 Task: Invite Team Member Softage.1@softage.net to Workspace Creative Writing. Invite Team Member Softage.2@softage.net to Workspace Creative Writing. Invite Team Member Softage.3@softage.net to Workspace Creative Writing. Invite Team Member Softage.4@softage.net to Workspace Creative Writing
Action: Mouse moved to (330, 411)
Screenshot: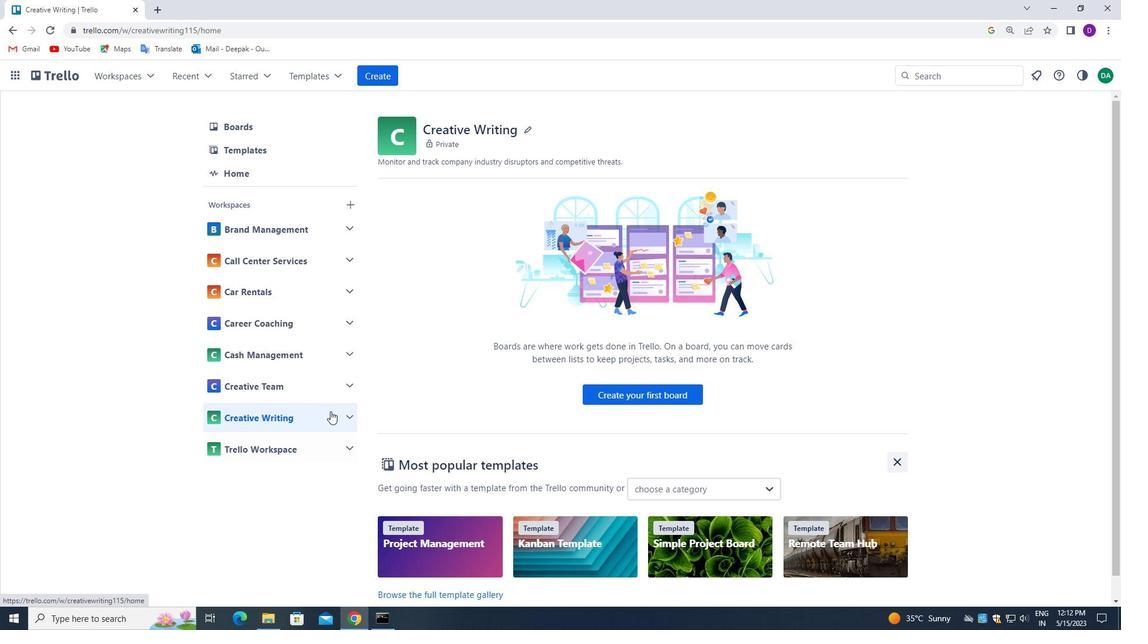 
Action: Mouse pressed left at (330, 411)
Screenshot: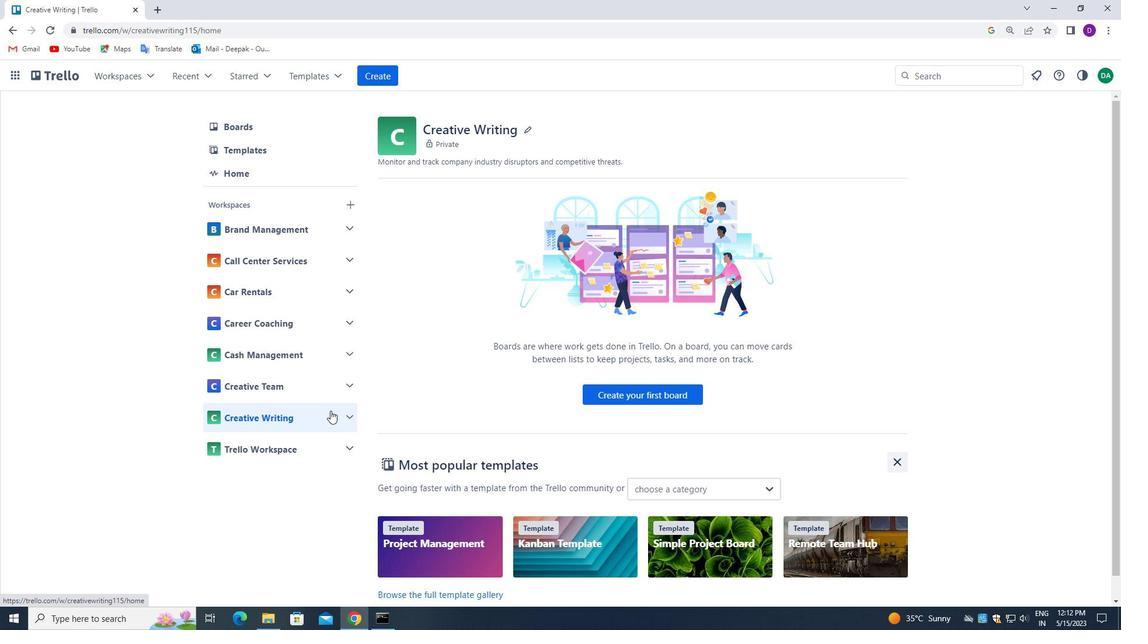 
Action: Mouse moved to (284, 515)
Screenshot: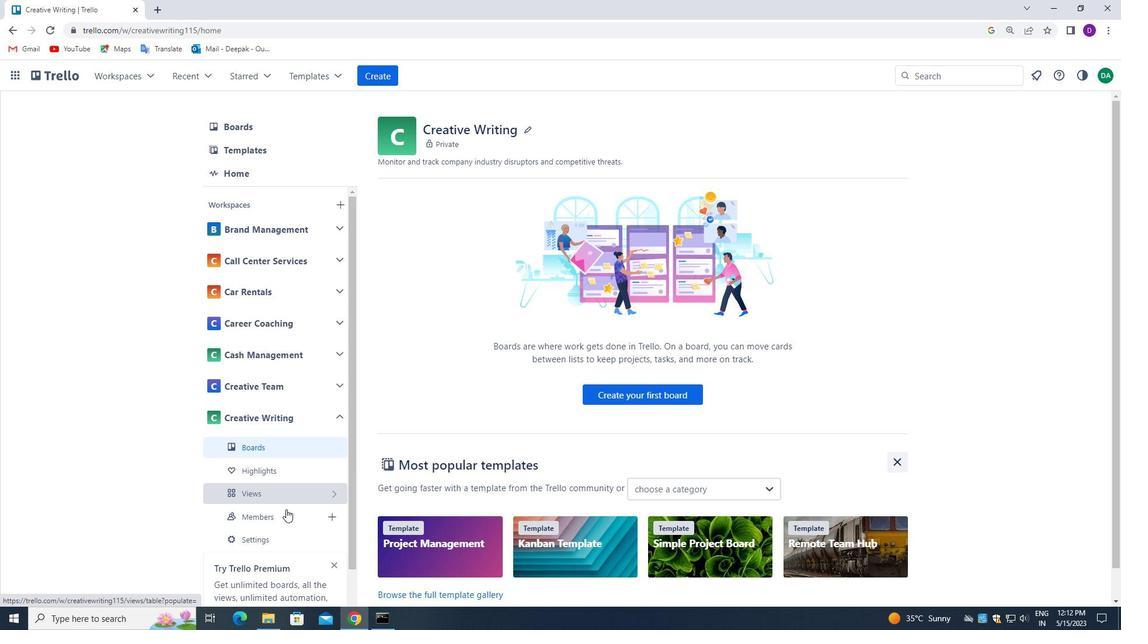 
Action: Mouse pressed left at (284, 515)
Screenshot: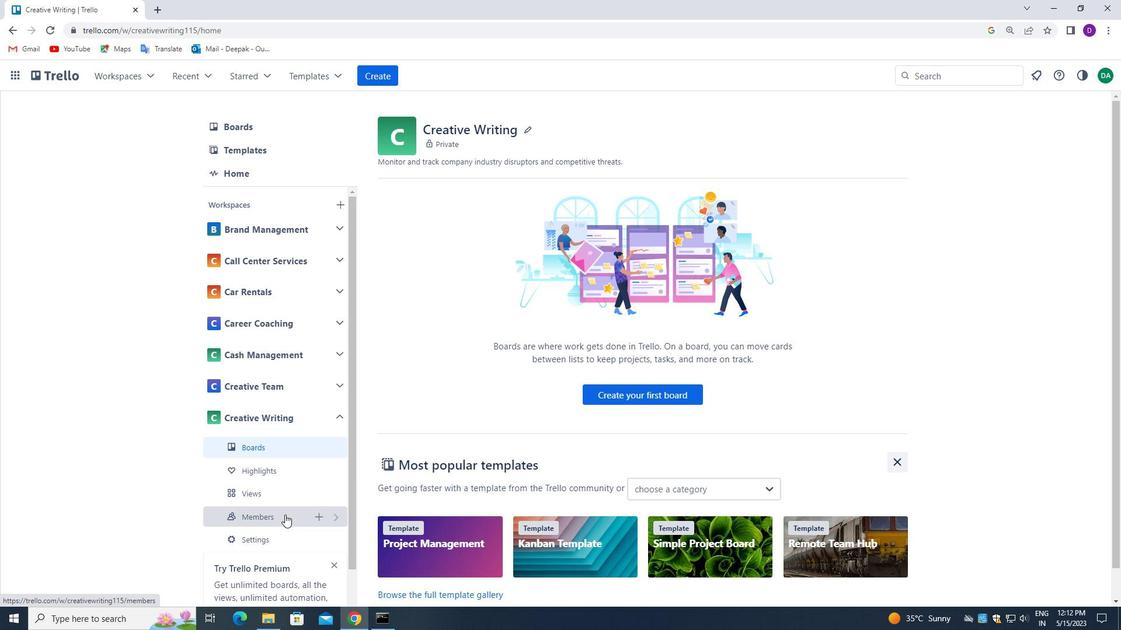 
Action: Mouse moved to (864, 127)
Screenshot: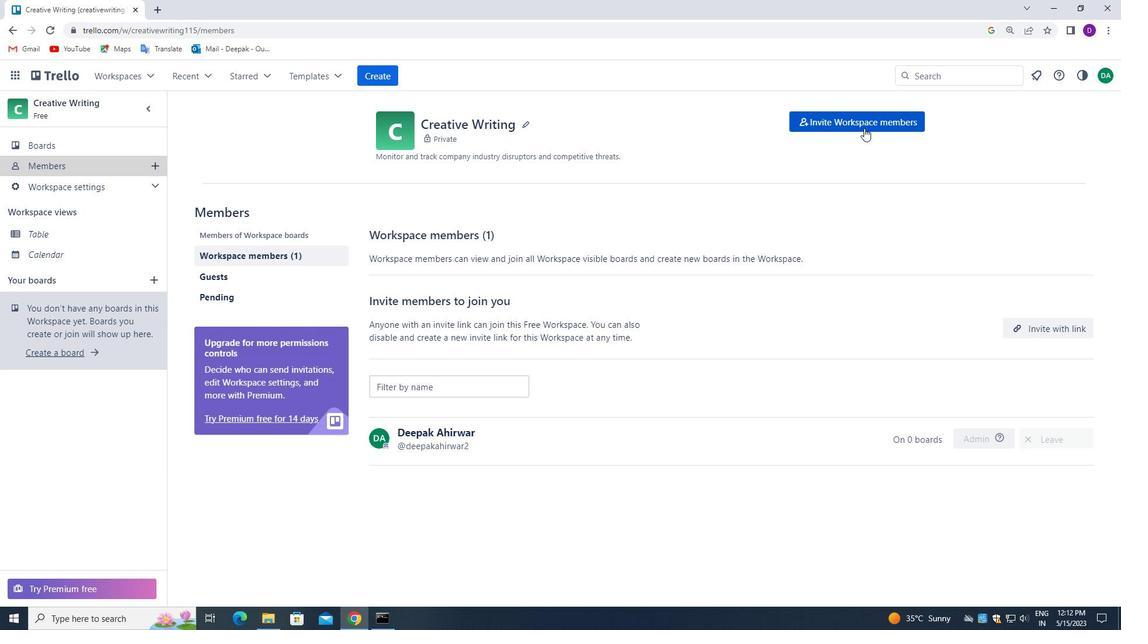 
Action: Mouse pressed left at (864, 127)
Screenshot: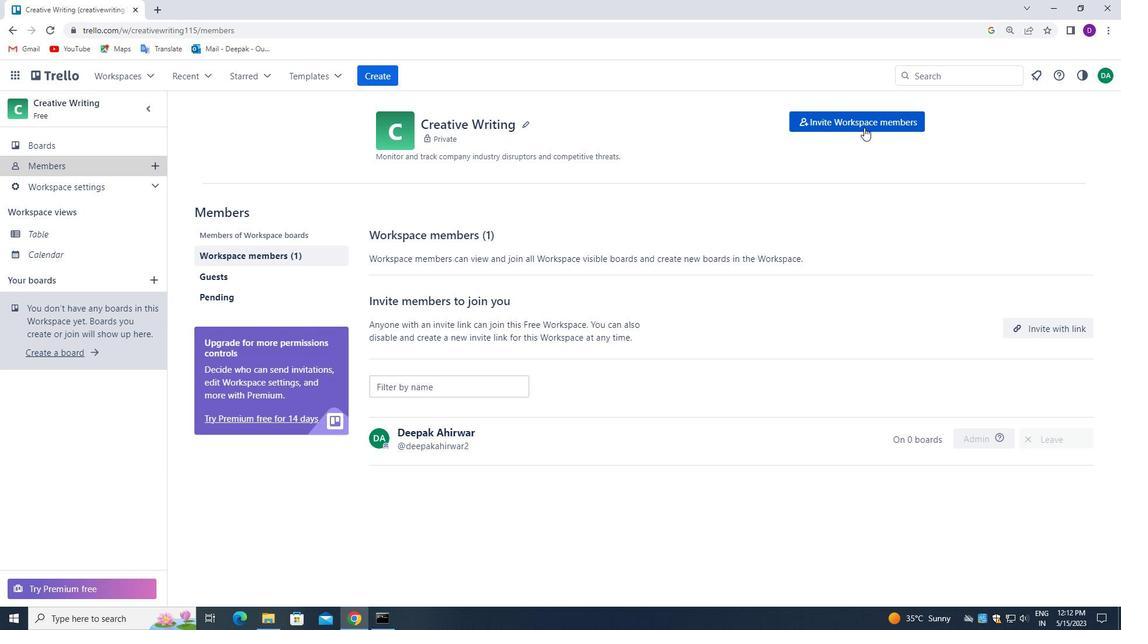 
Action: Mouse moved to (440, 331)
Screenshot: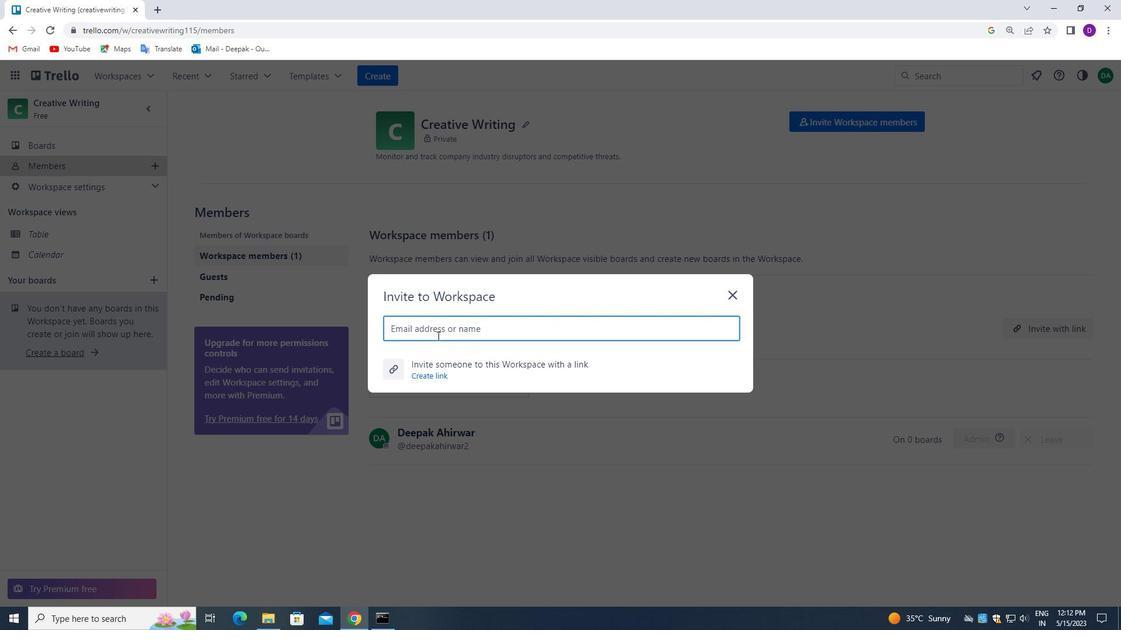 
Action: Mouse pressed left at (440, 331)
Screenshot: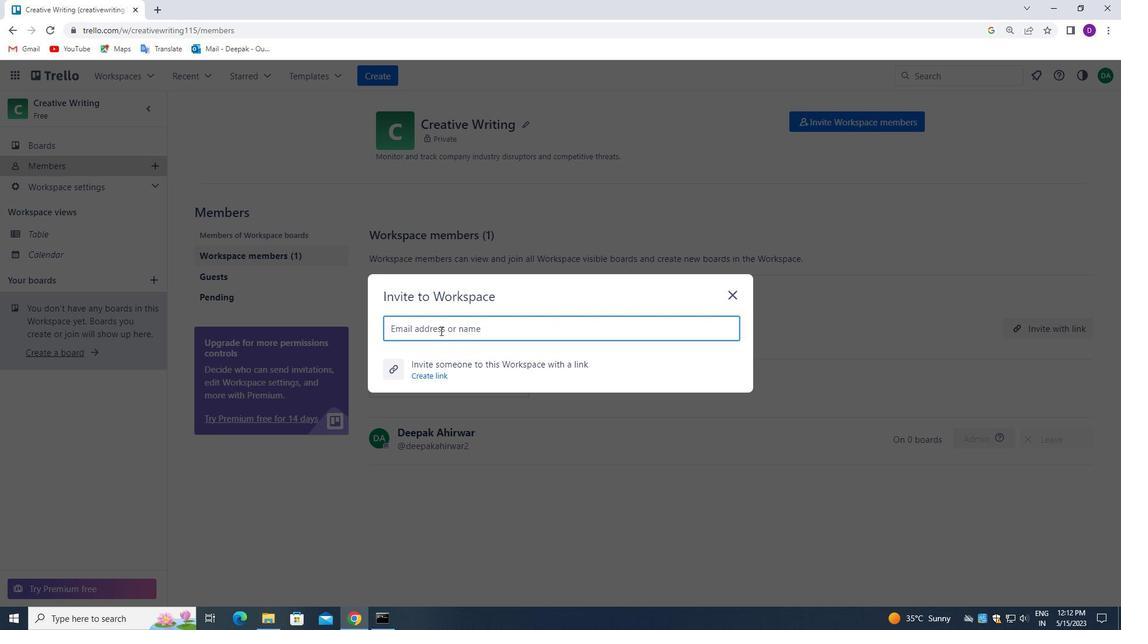 
Action: Key pressed softage.1<Key.shift>@SOFTAGE.NET
Screenshot: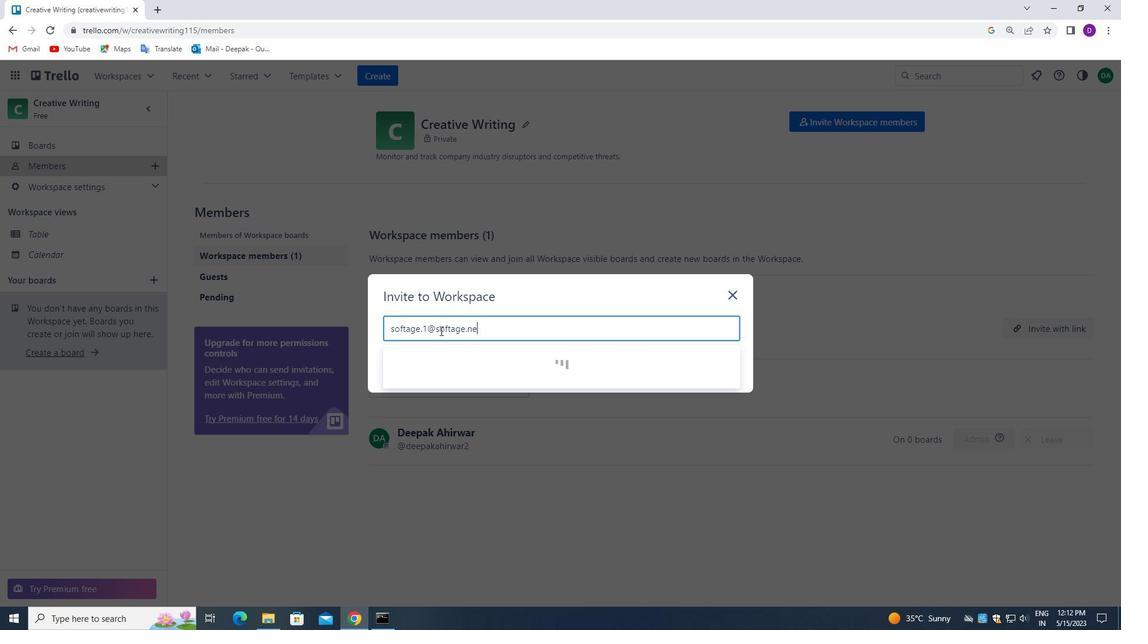 
Action: Mouse moved to (457, 362)
Screenshot: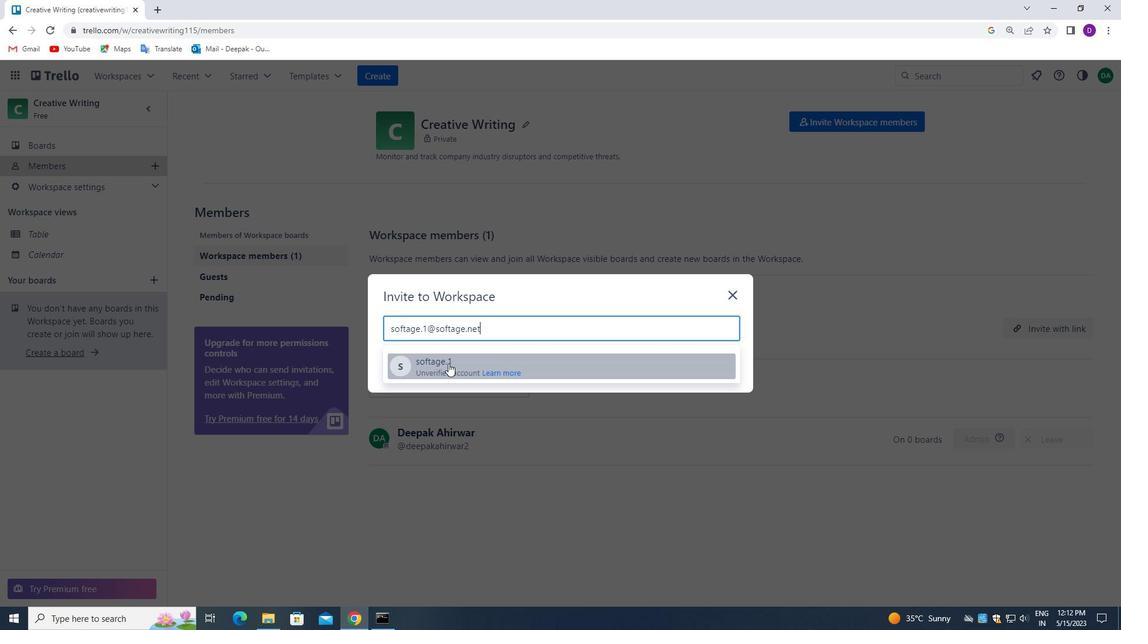 
Action: Mouse pressed left at (457, 362)
Screenshot: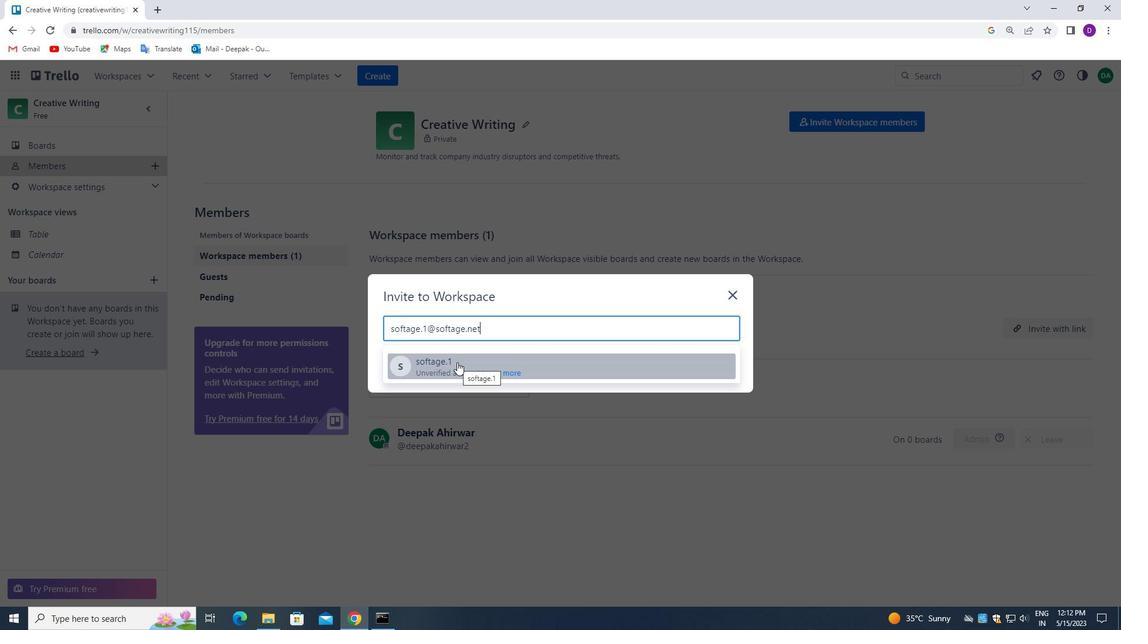 
Action: Key pressed SOFTAGE.2<Key.shift>@SOFTAGE.NET
Screenshot: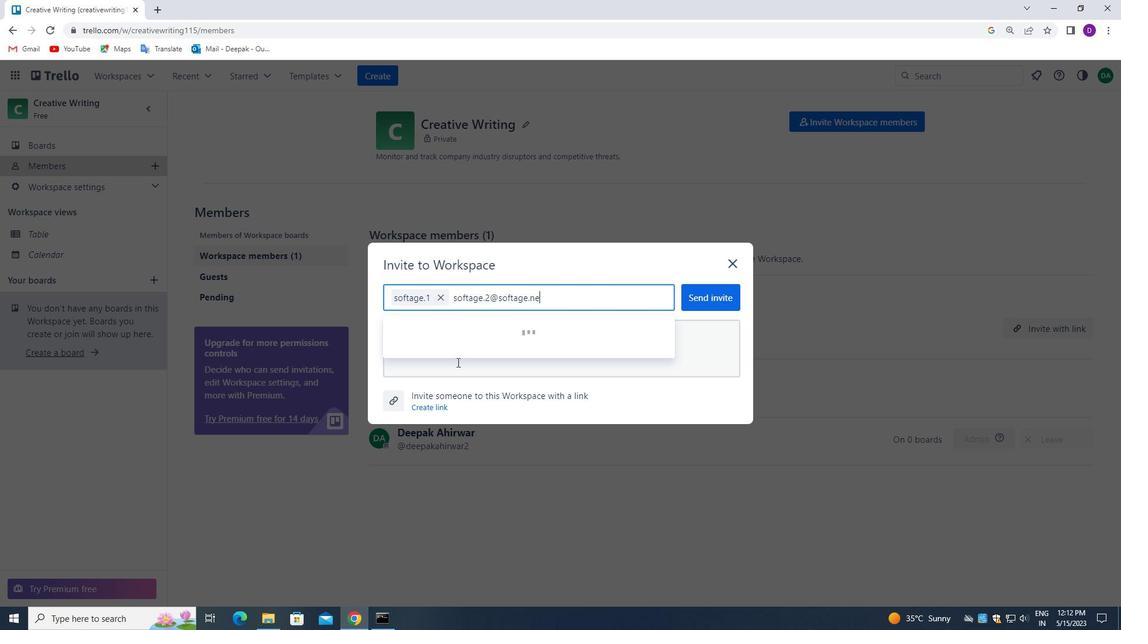 
Action: Mouse moved to (477, 334)
Screenshot: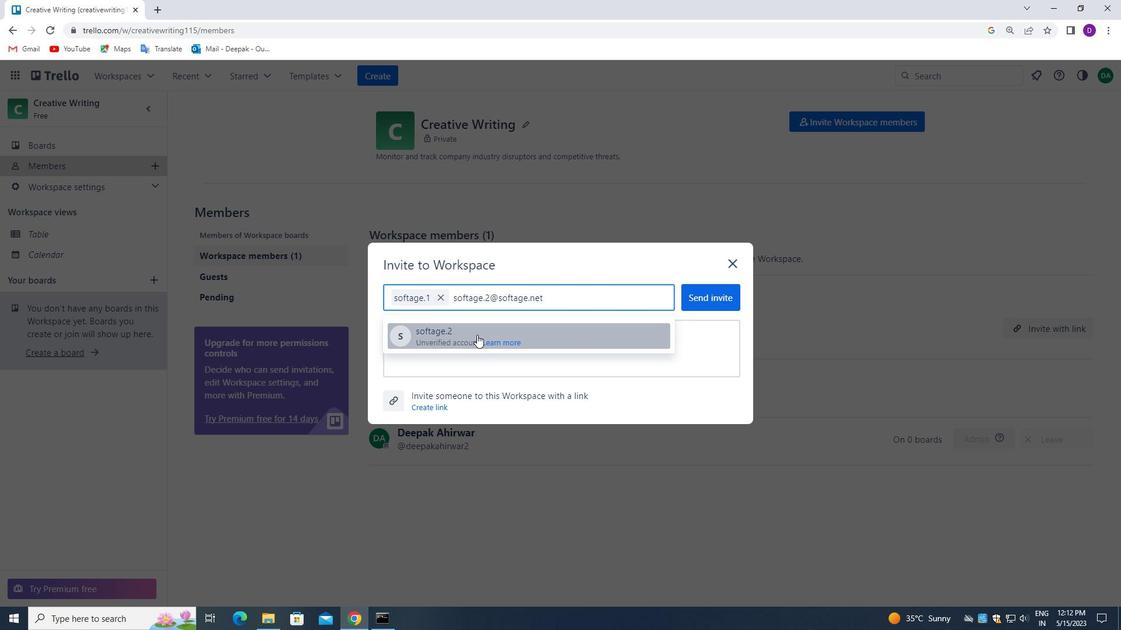 
Action: Mouse pressed left at (477, 334)
Screenshot: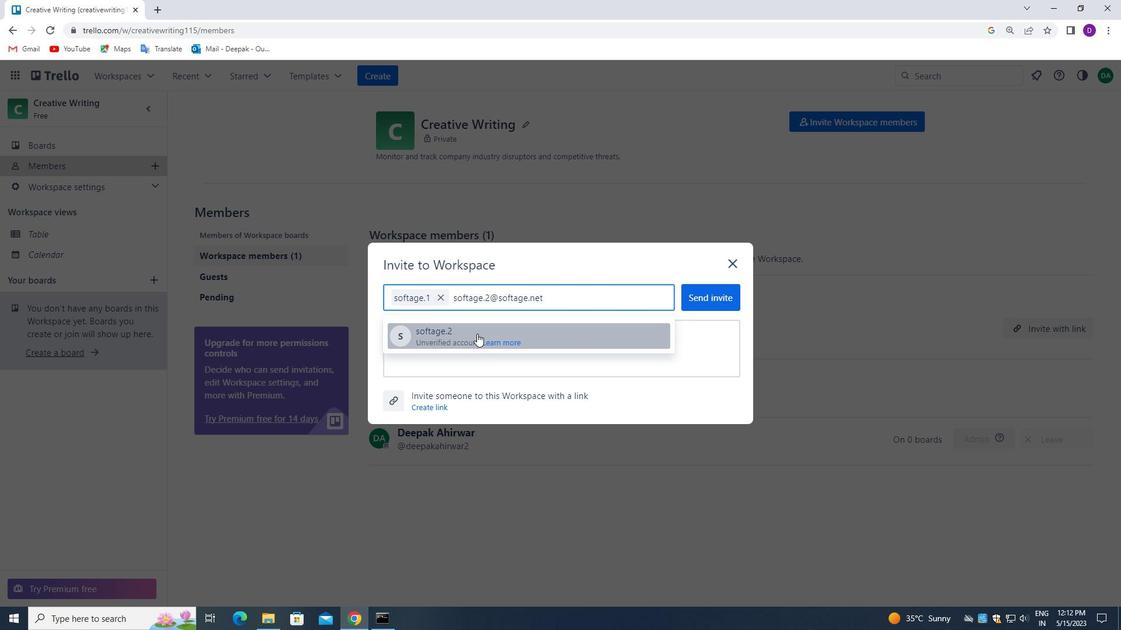 
Action: Mouse moved to (477, 333)
Screenshot: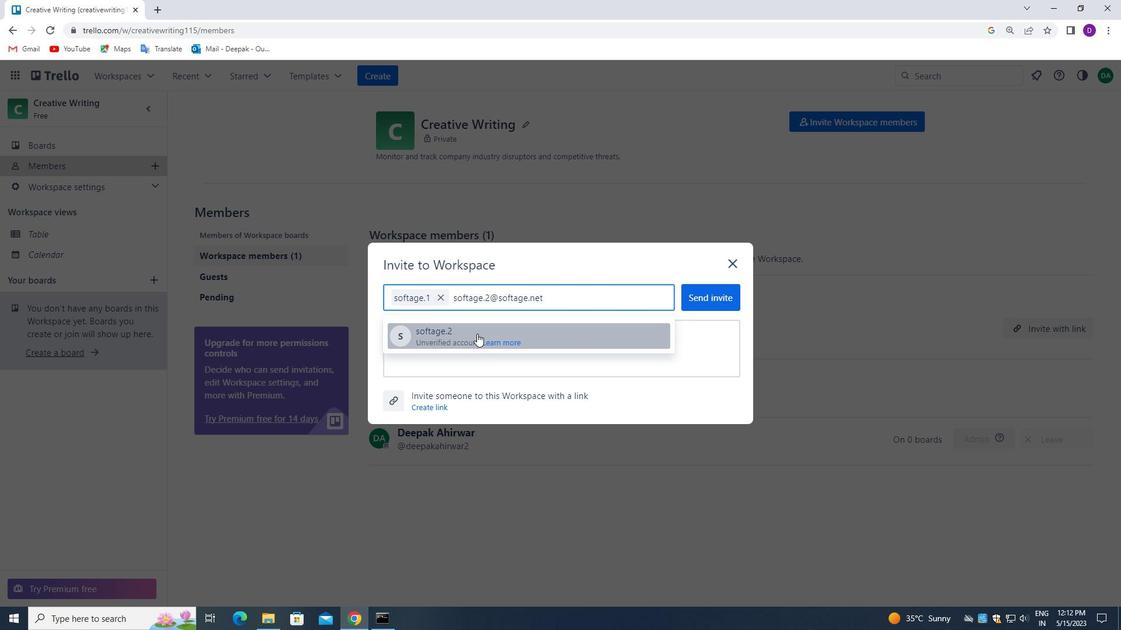 
Action: Key pressed SOFTAGE.3<Key.shift>@SOFTAGE.NET
Screenshot: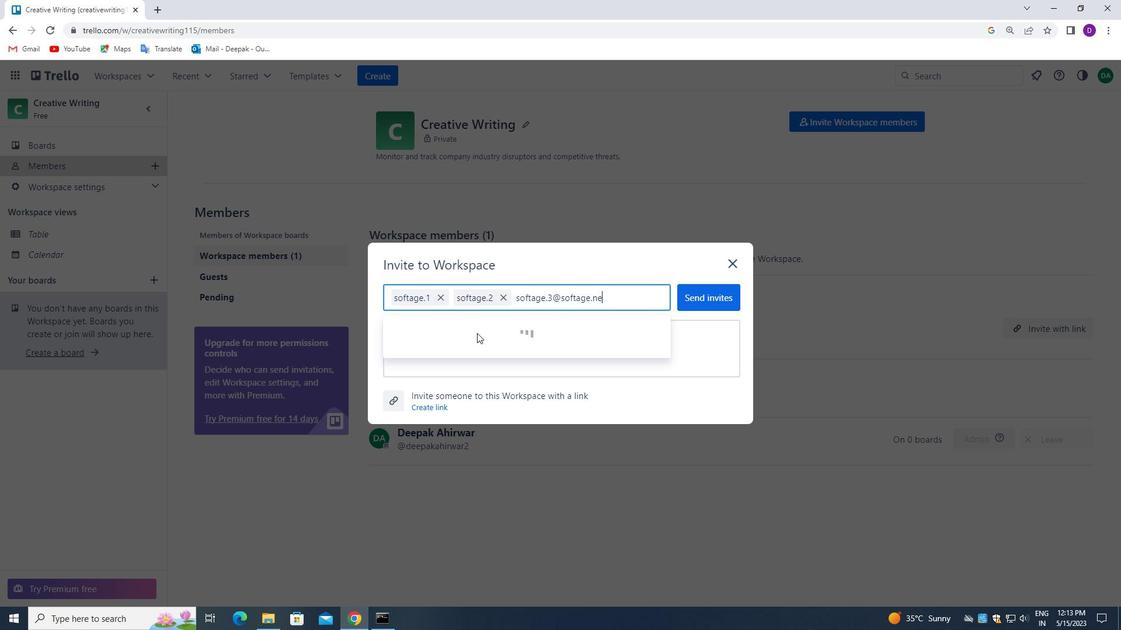 
Action: Mouse pressed left at (477, 333)
Screenshot: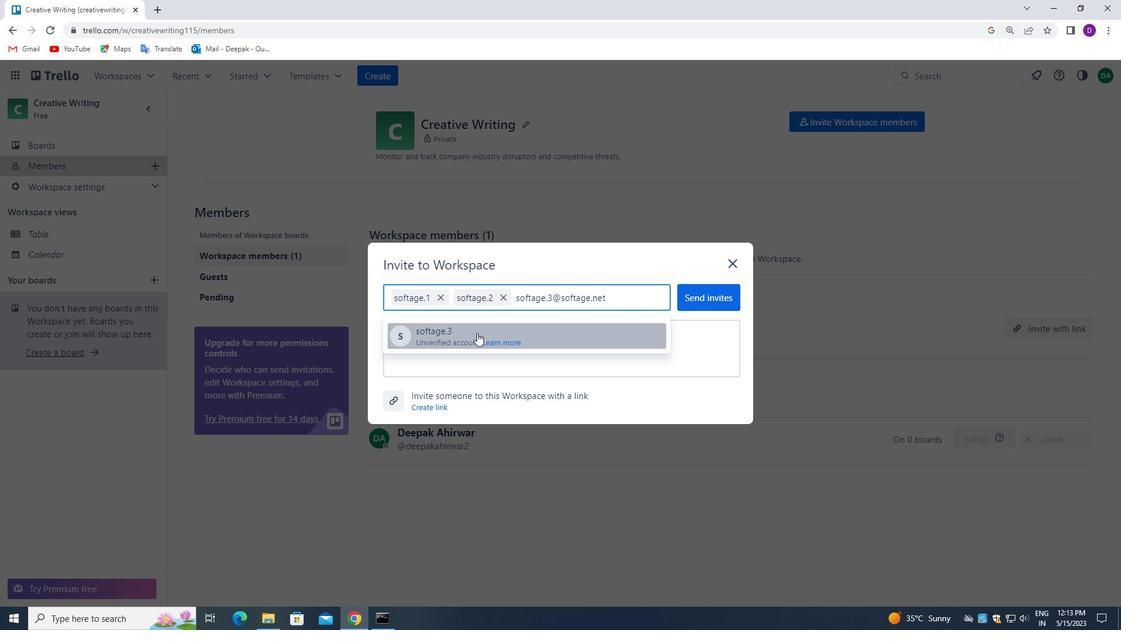 
Action: Key pressed SOFTAGE.4<Key.shift>@SOFTAGE.NET
Screenshot: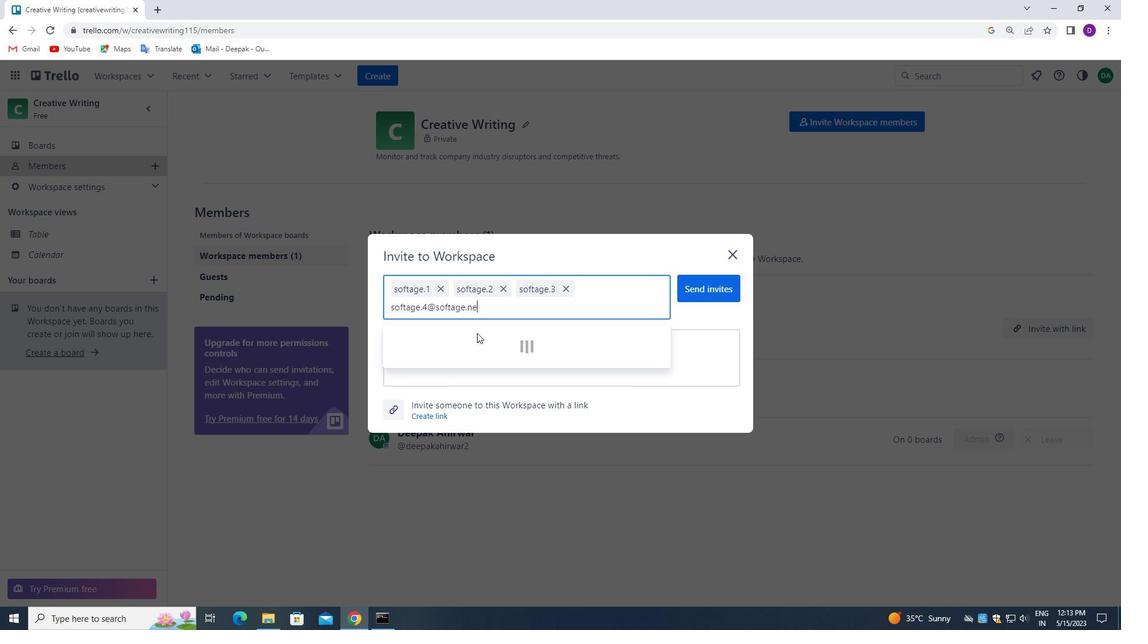 
Action: Mouse moved to (484, 345)
Screenshot: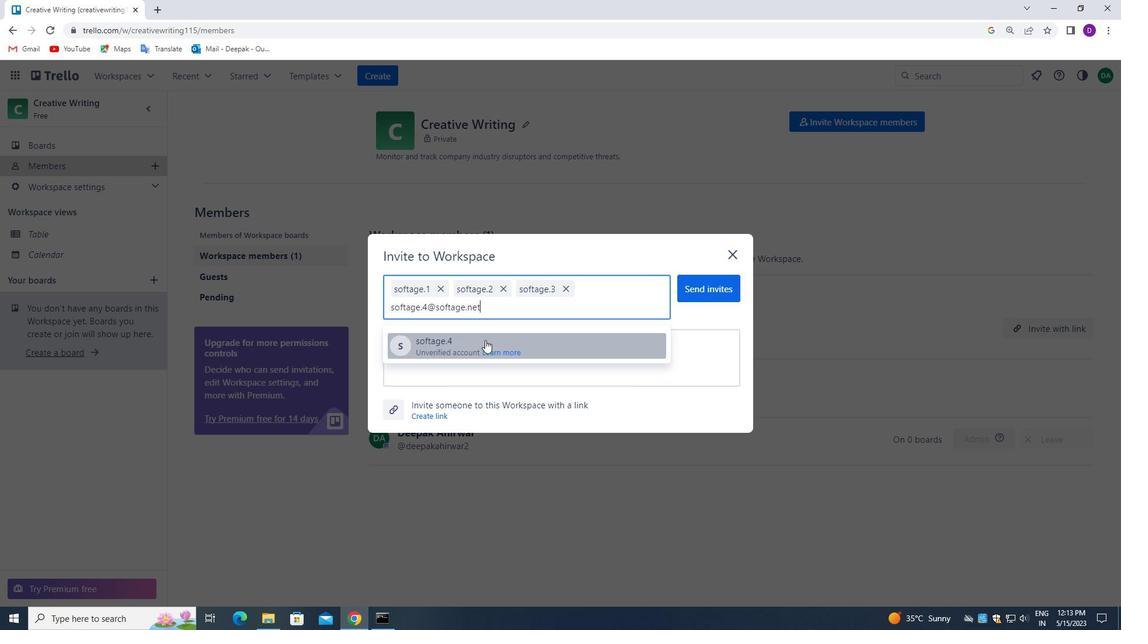 
Action: Mouse pressed left at (484, 345)
Screenshot: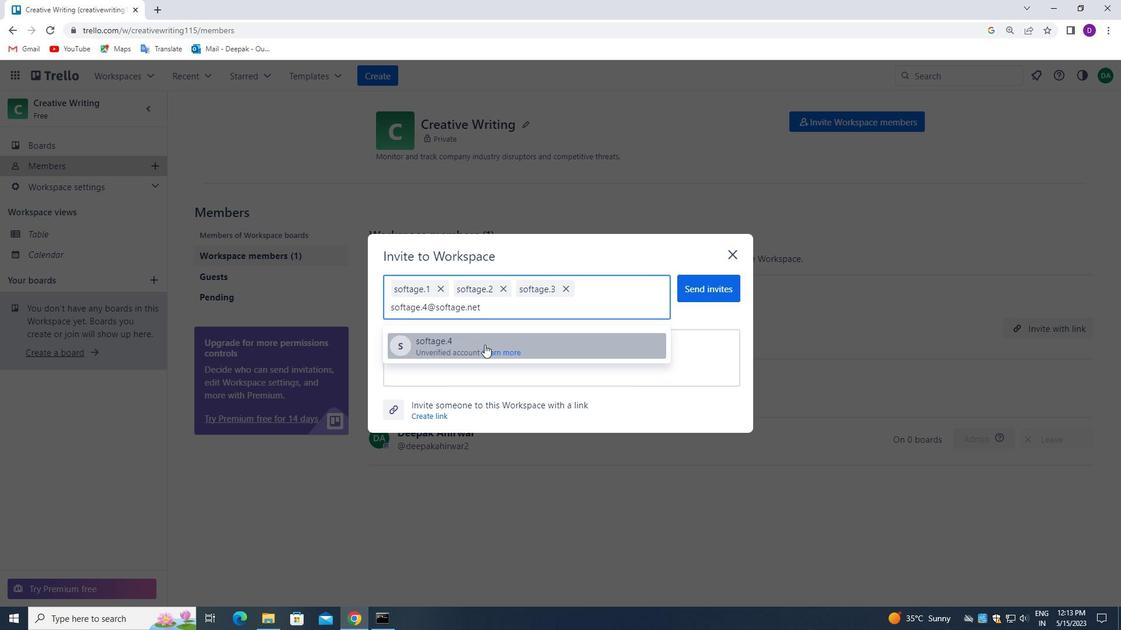 
Action: Mouse moved to (711, 284)
Screenshot: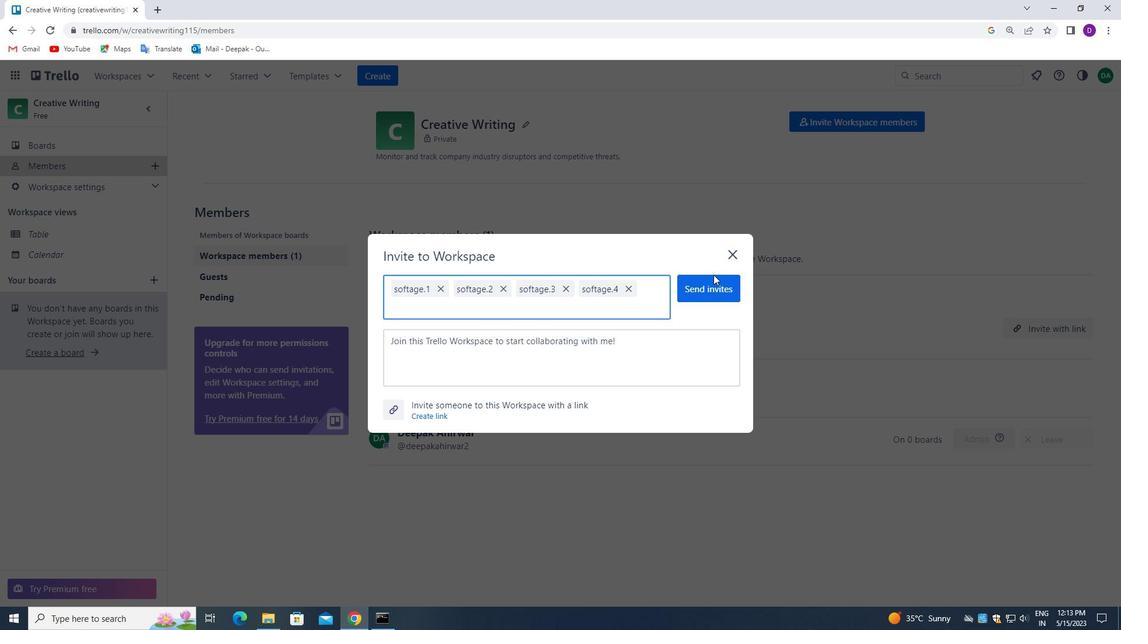 
Action: Mouse pressed left at (711, 284)
Screenshot: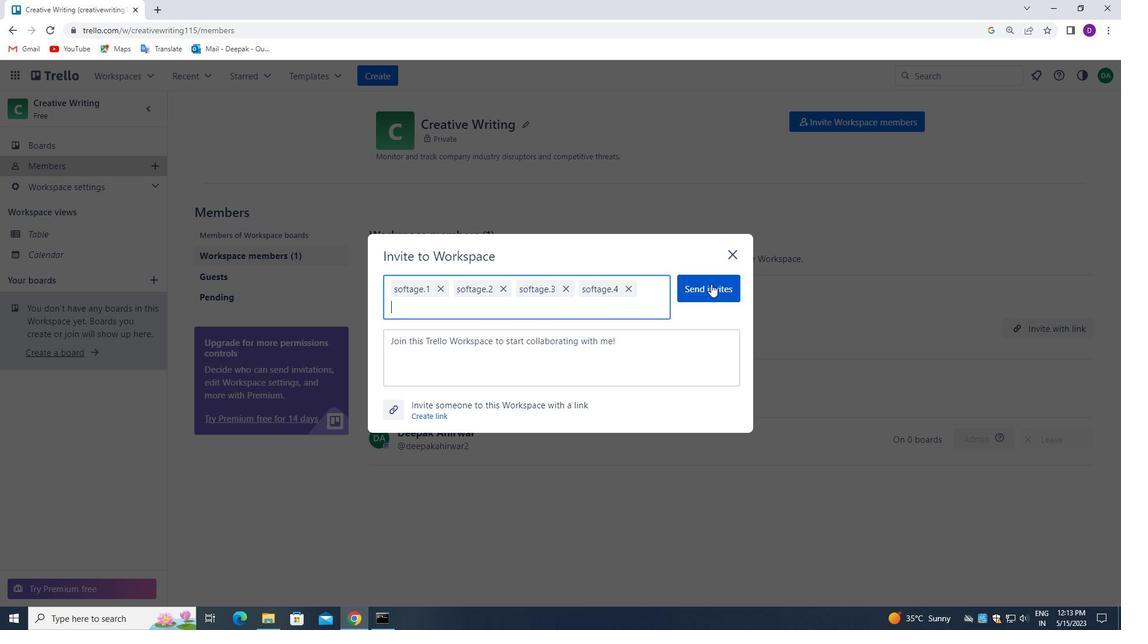 
Action: Mouse moved to (53, 151)
Screenshot: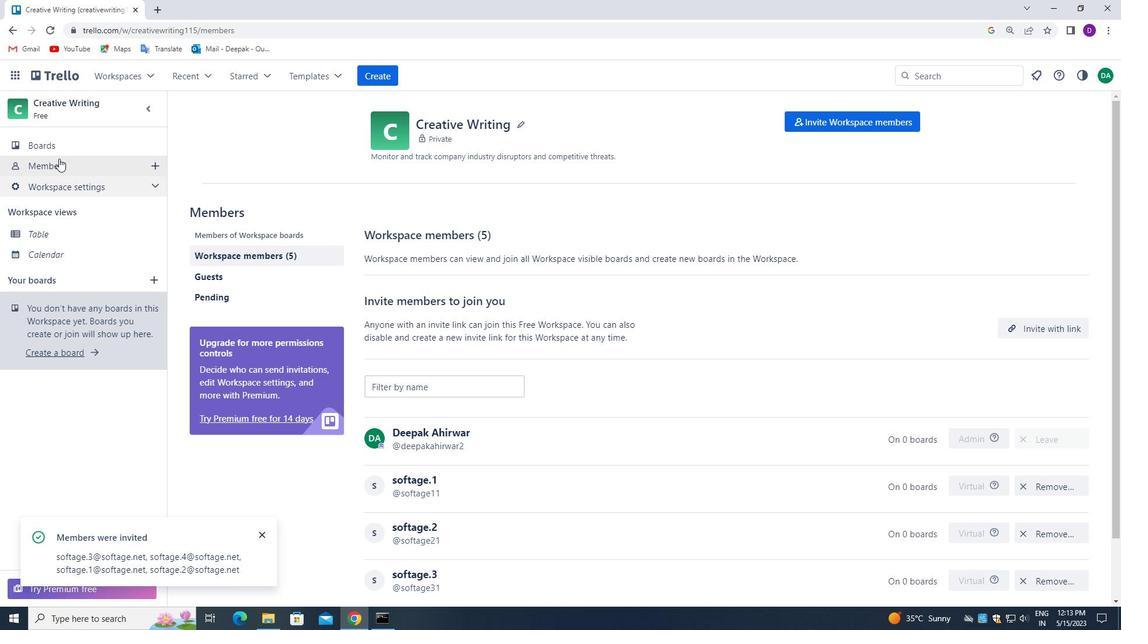 
Action: Mouse pressed left at (53, 151)
Screenshot: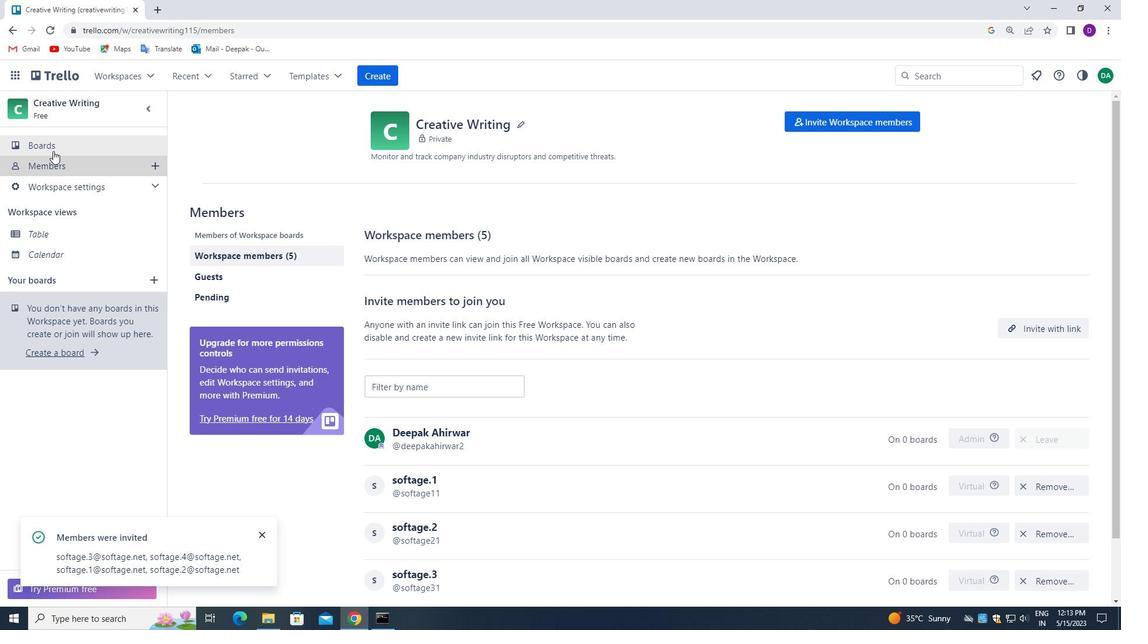 
